 Task: Plan a time for the contract negotiation meeting.
Action: Mouse moved to (58, 113)
Screenshot: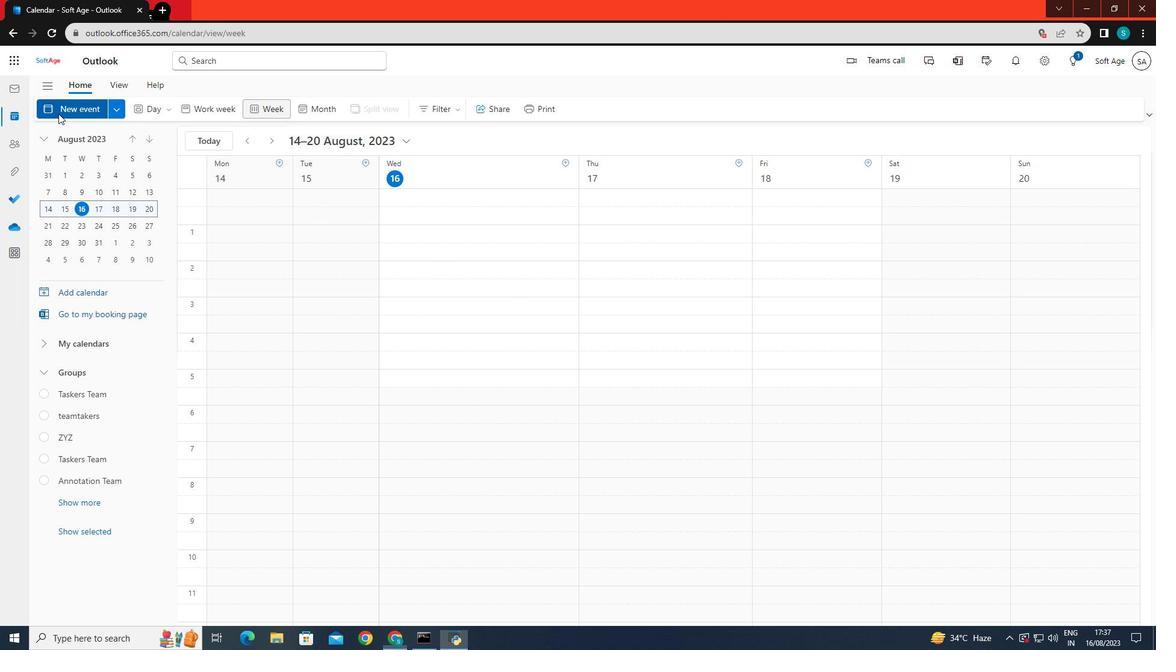 
Action: Mouse pressed left at (58, 113)
Screenshot: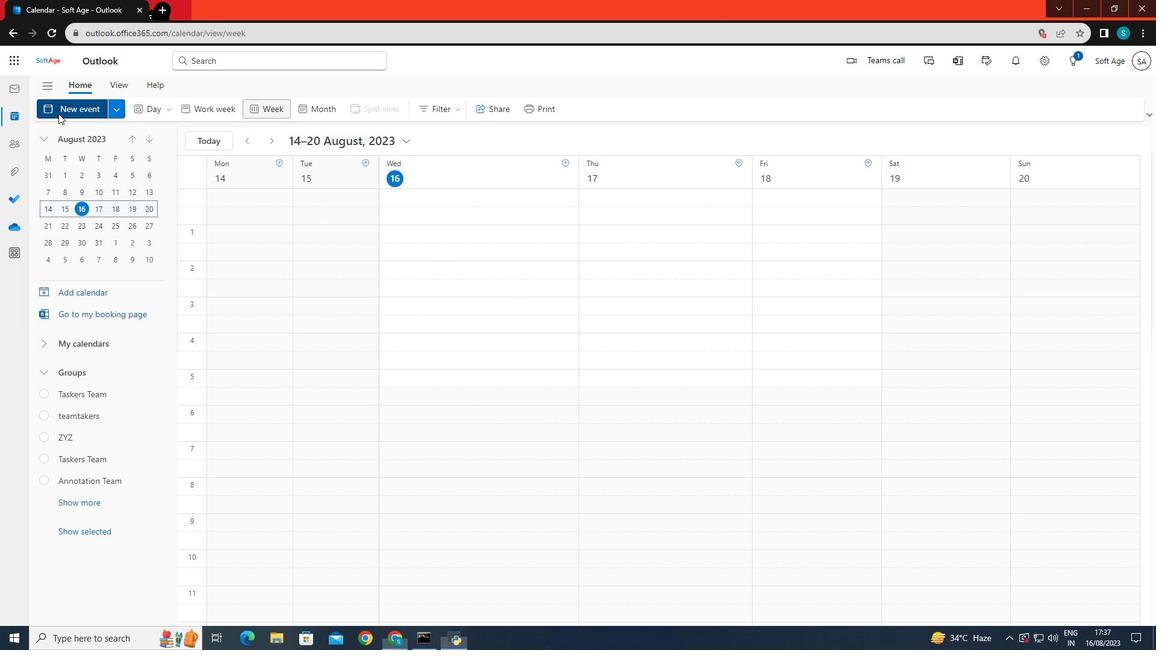 
Action: Mouse moved to (303, 184)
Screenshot: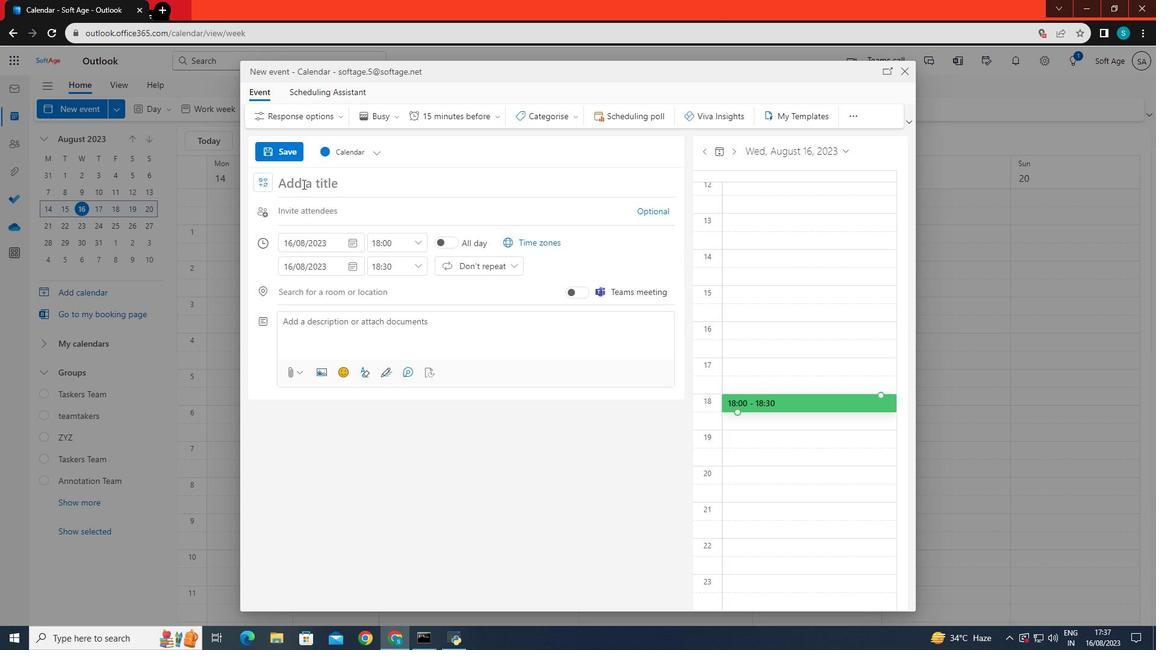 
Action: Mouse pressed left at (303, 184)
Screenshot: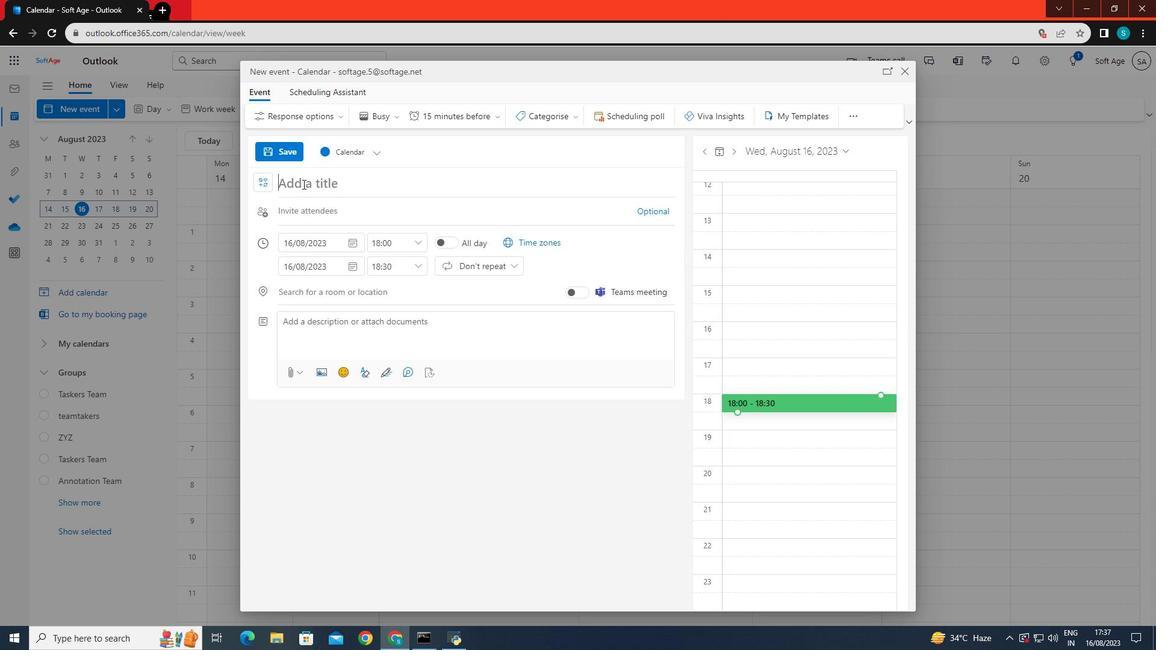 
Action: Key pressed negotiation<Key.space>meeting
Screenshot: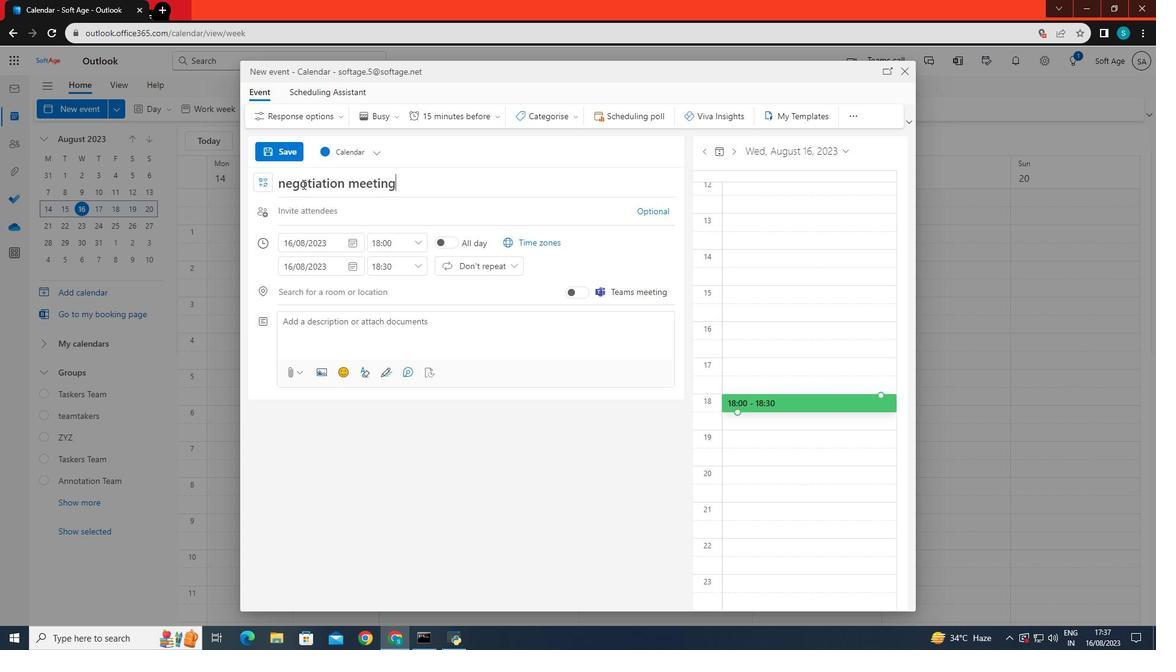 
Action: Mouse moved to (303, 248)
Screenshot: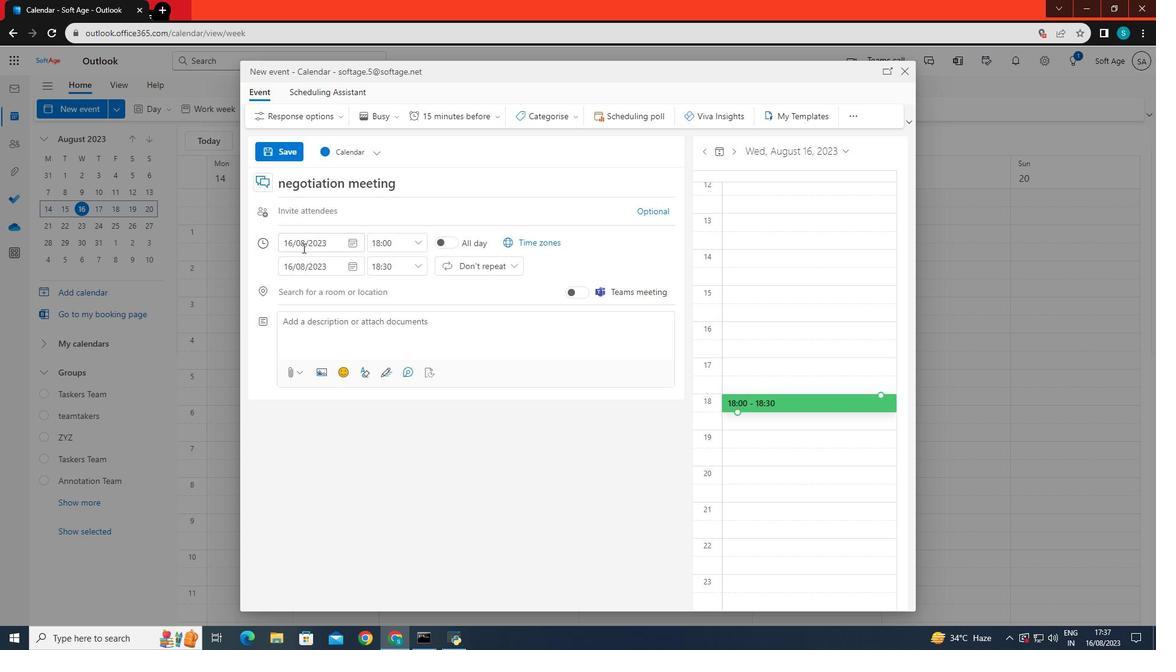 
Action: Mouse pressed left at (303, 248)
Screenshot: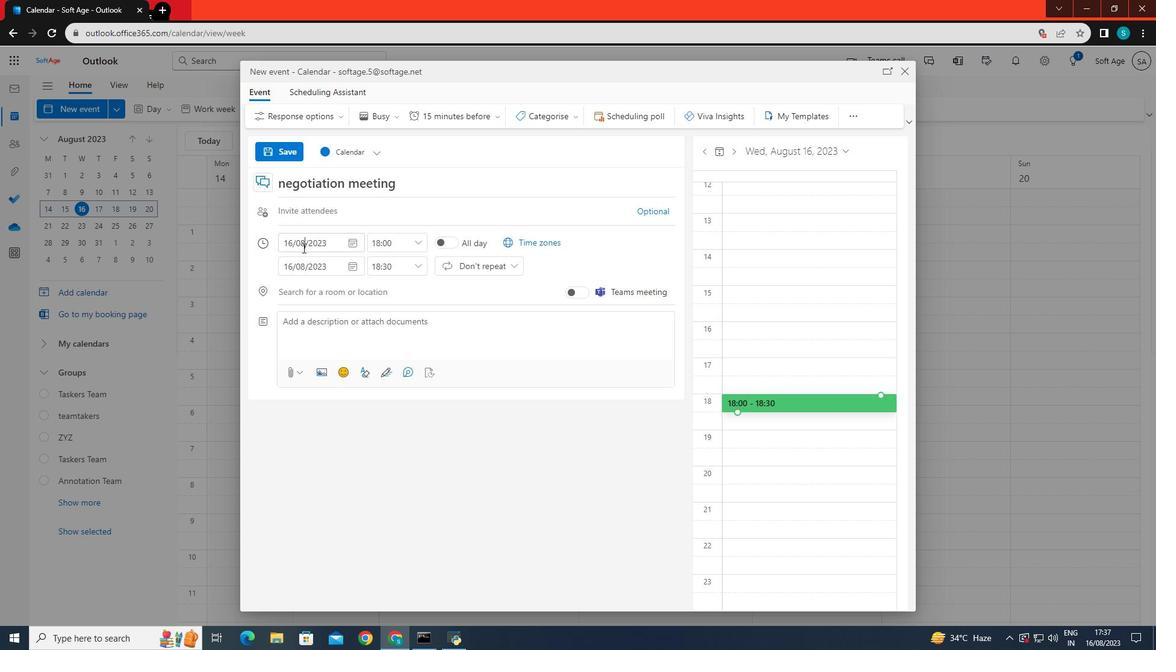 
Action: Mouse moved to (322, 369)
Screenshot: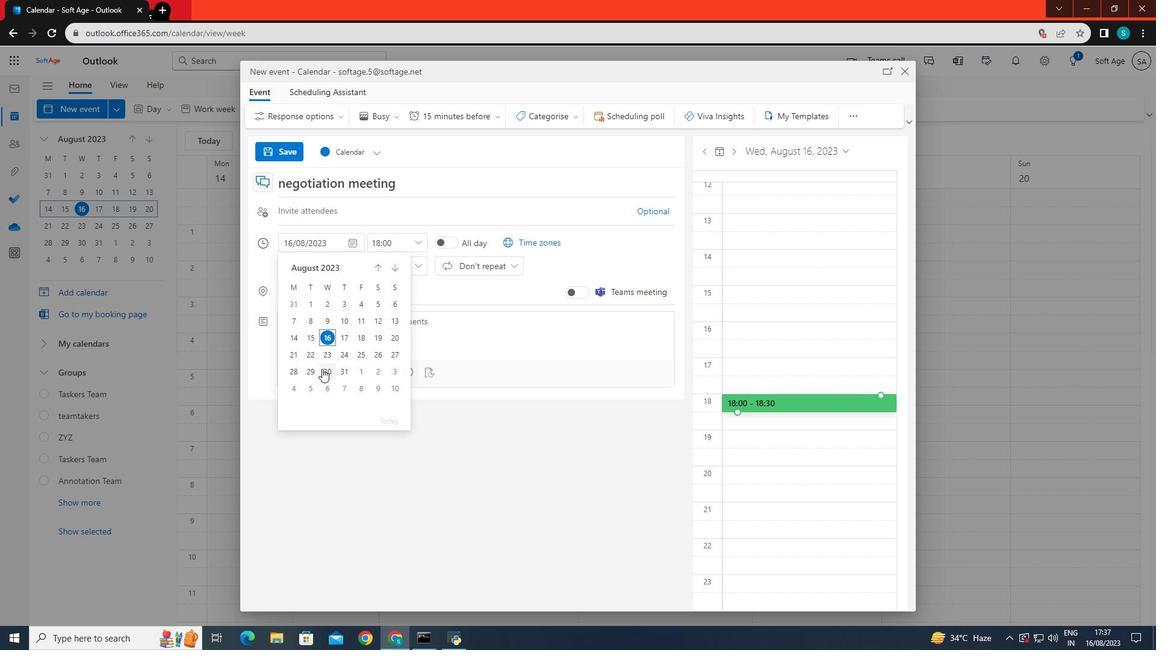 
Action: Mouse pressed left at (322, 369)
Screenshot: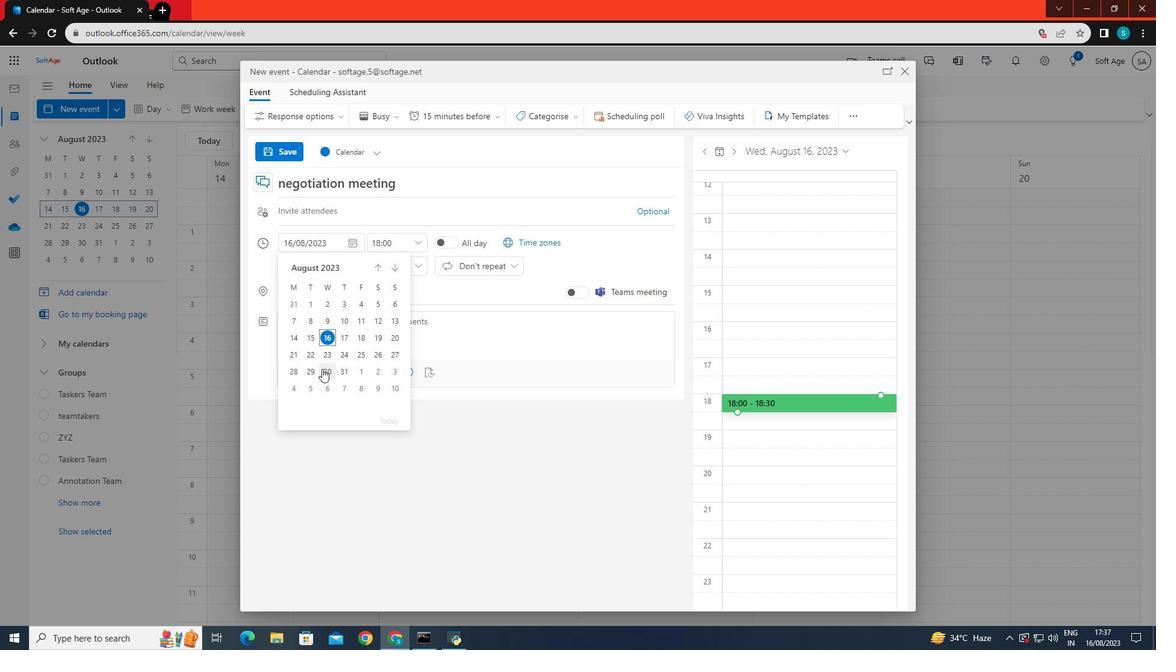 
Action: Mouse moved to (388, 241)
Screenshot: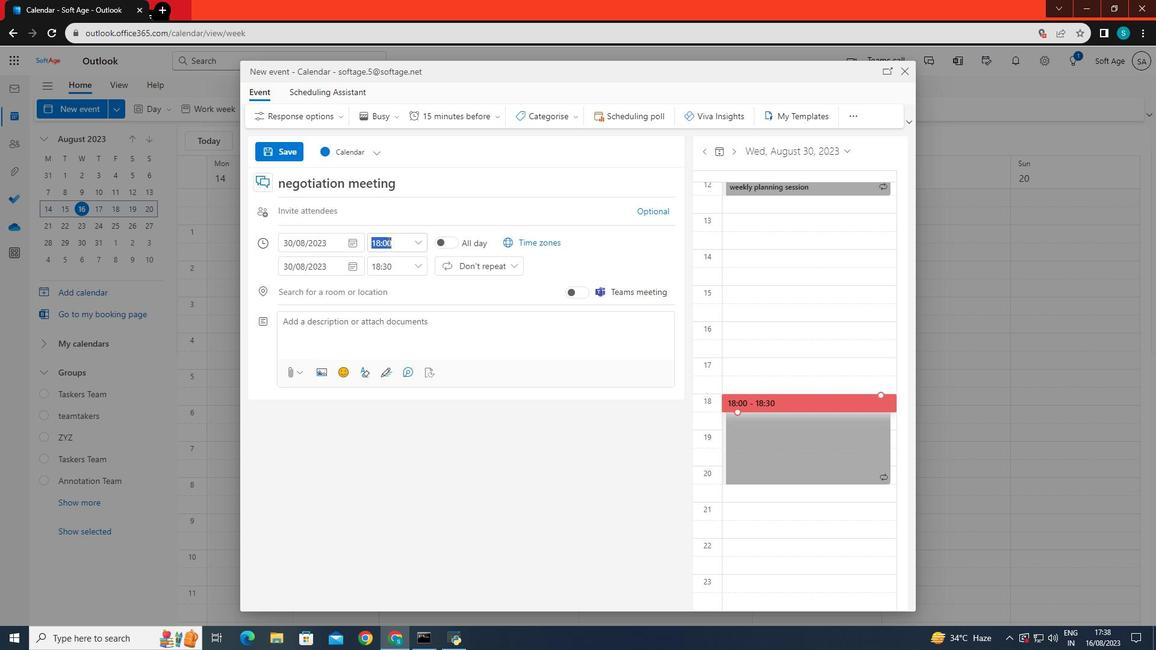 
Action: Mouse pressed left at (388, 241)
Screenshot: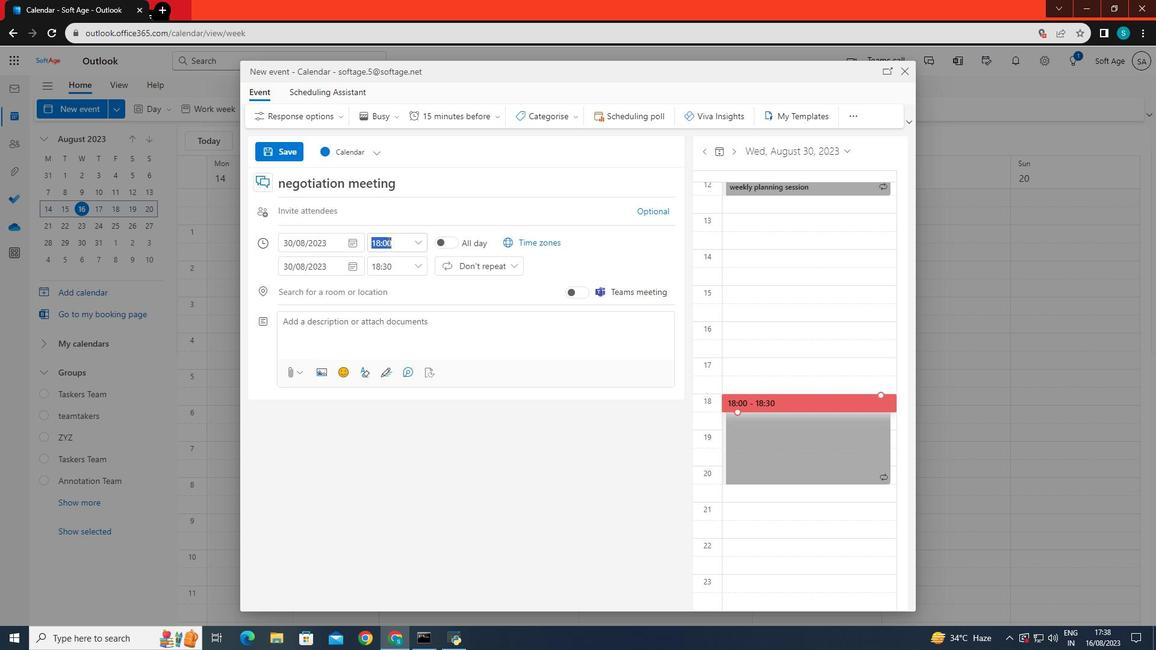 
Action: Mouse moved to (415, 241)
Screenshot: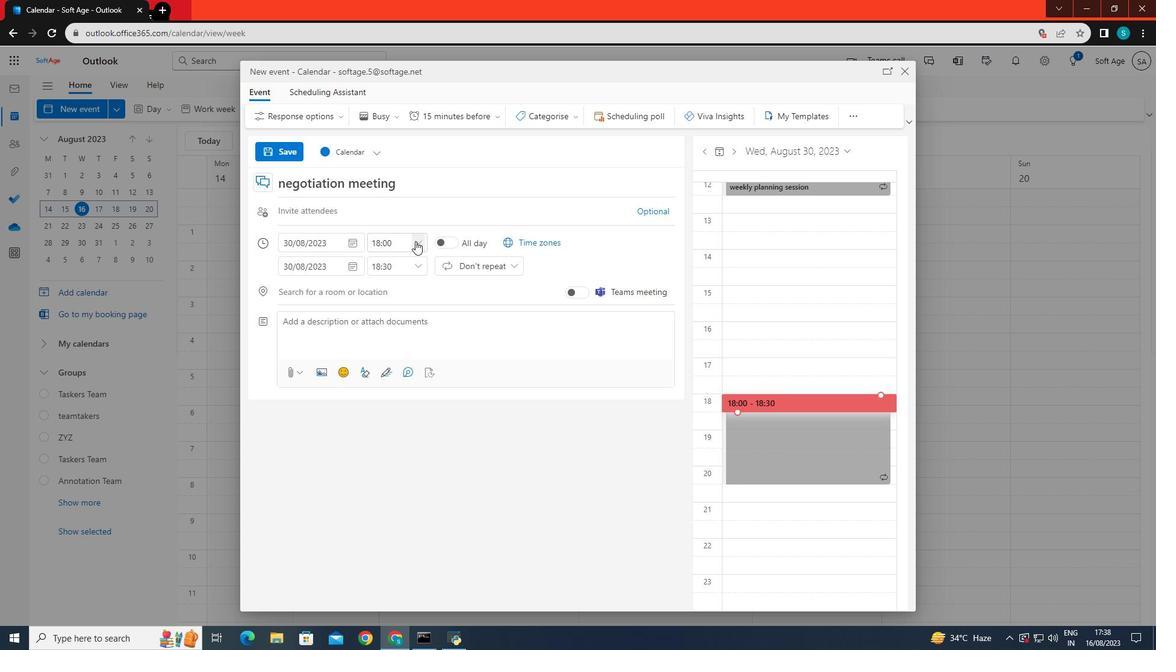 
Action: Mouse pressed left at (415, 241)
Screenshot: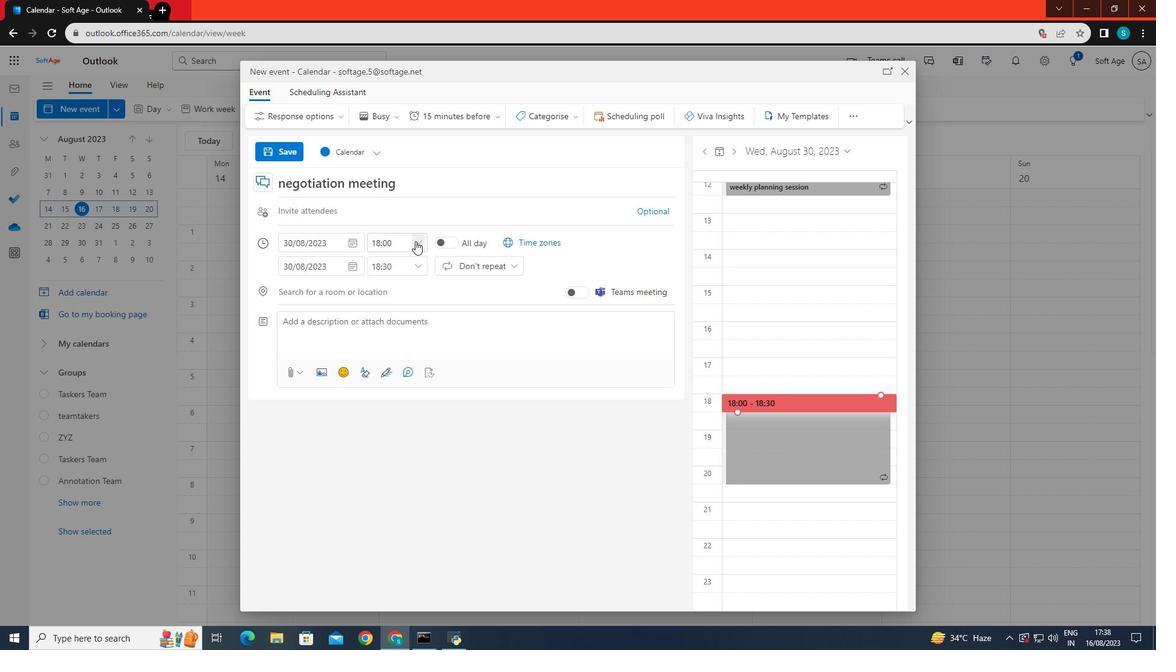 
Action: Mouse moved to (379, 329)
Screenshot: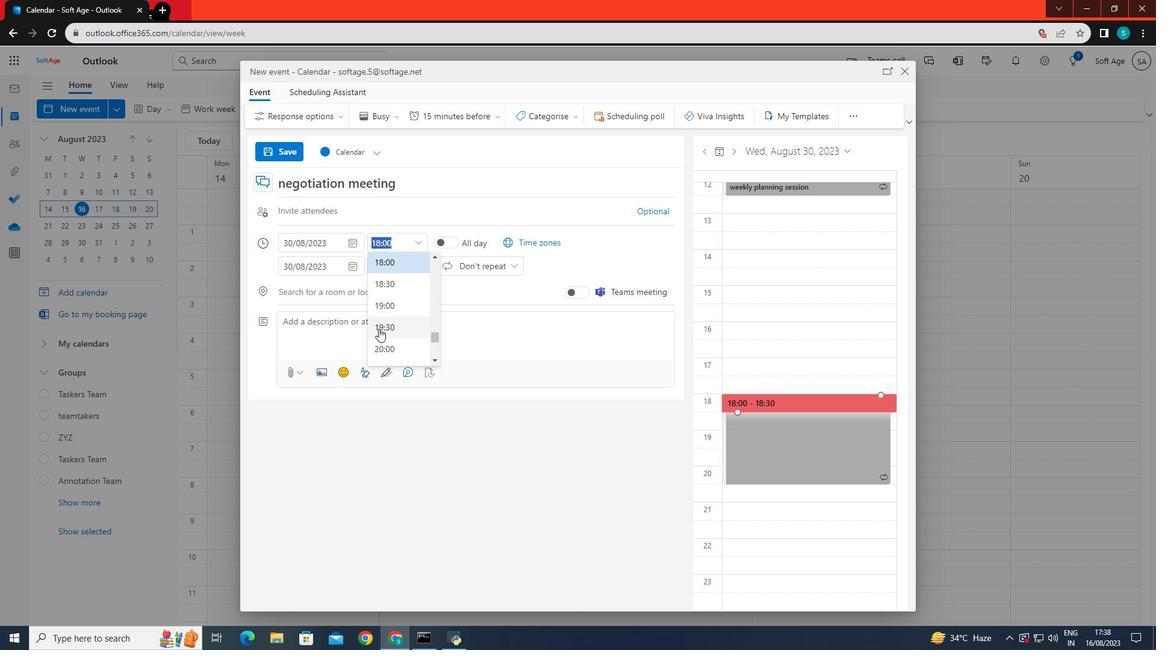 
Action: Mouse scrolled (379, 329) with delta (0, 0)
Screenshot: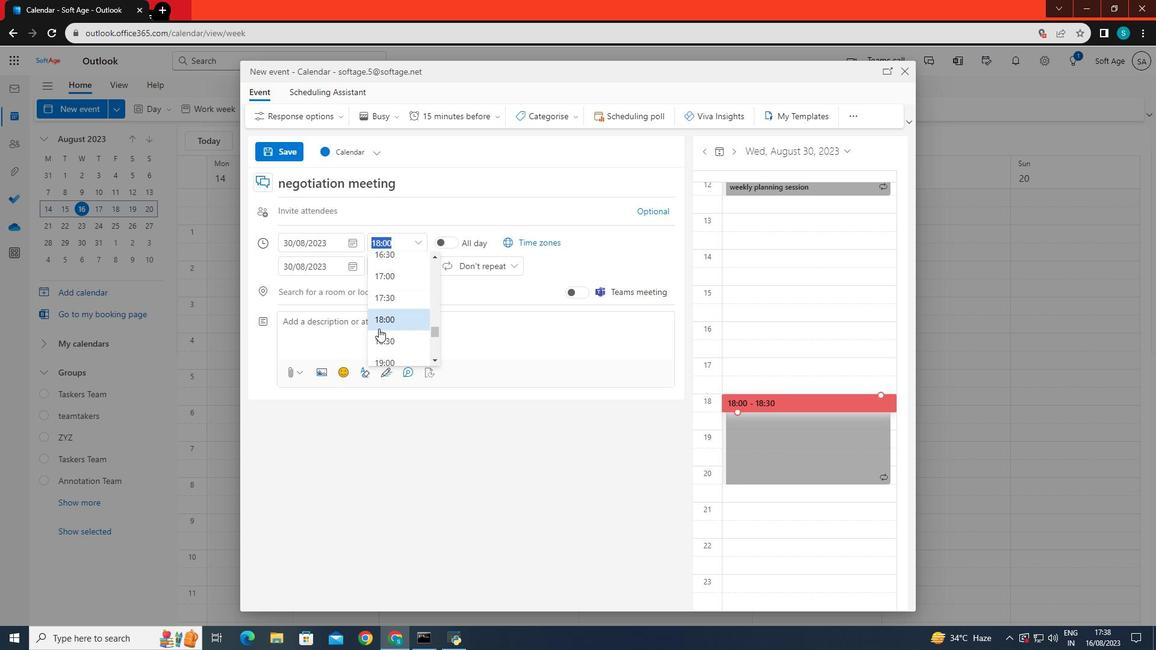 
Action: Mouse scrolled (379, 329) with delta (0, 0)
Screenshot: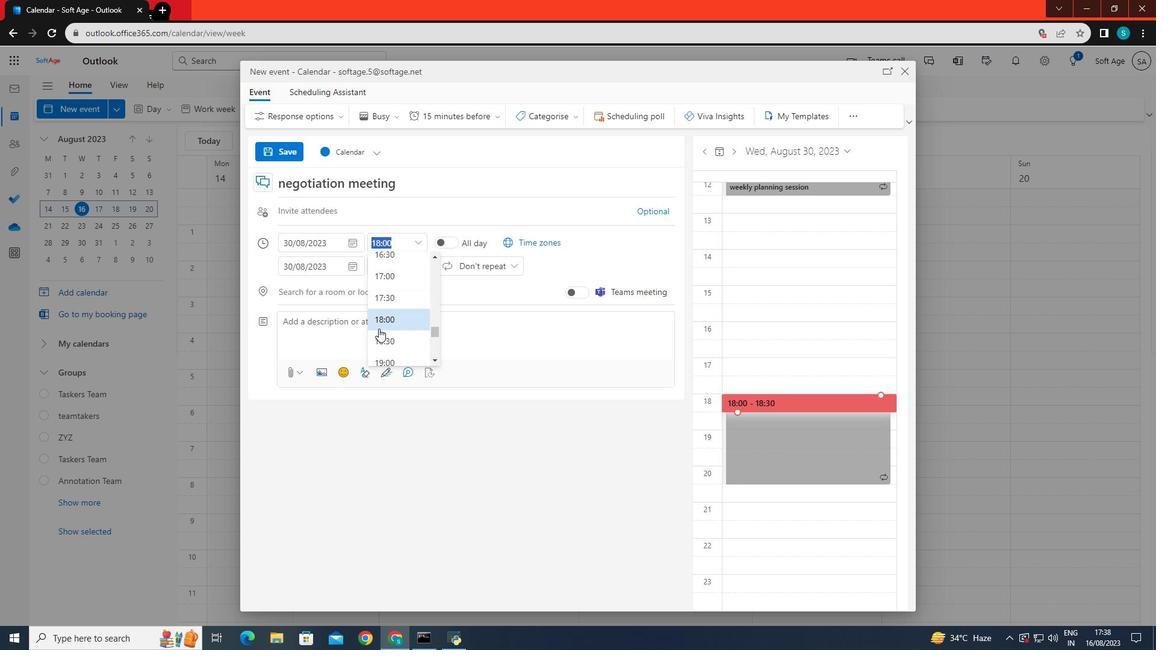 
Action: Mouse scrolled (379, 329) with delta (0, 0)
Screenshot: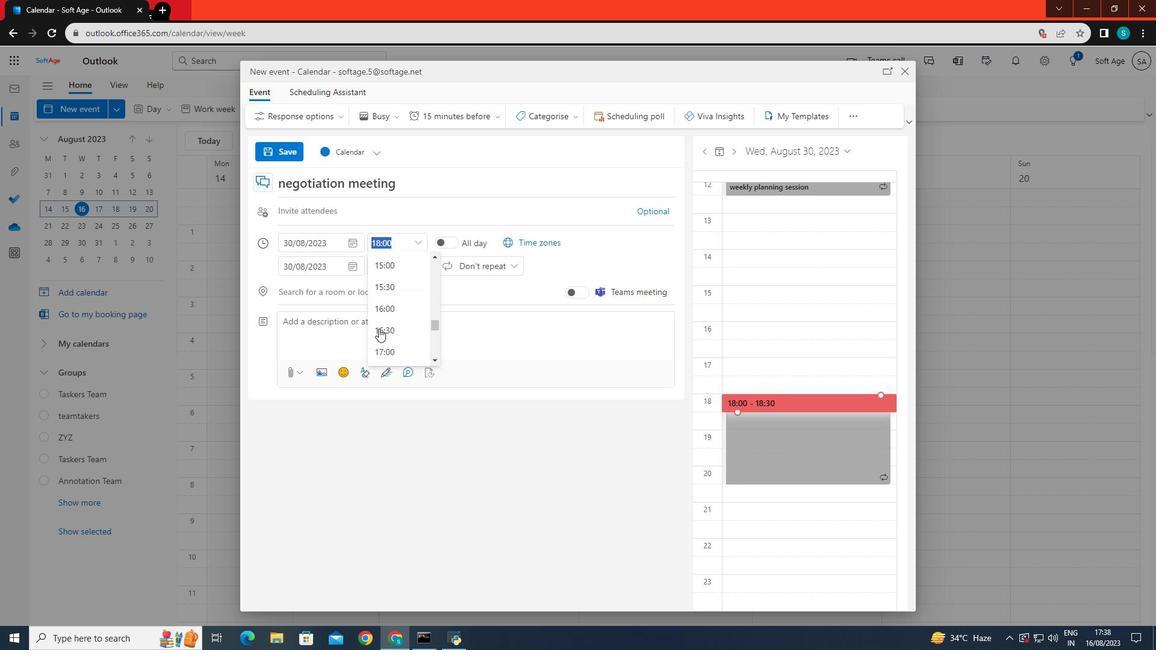 
Action: Mouse scrolled (379, 329) with delta (0, 0)
Screenshot: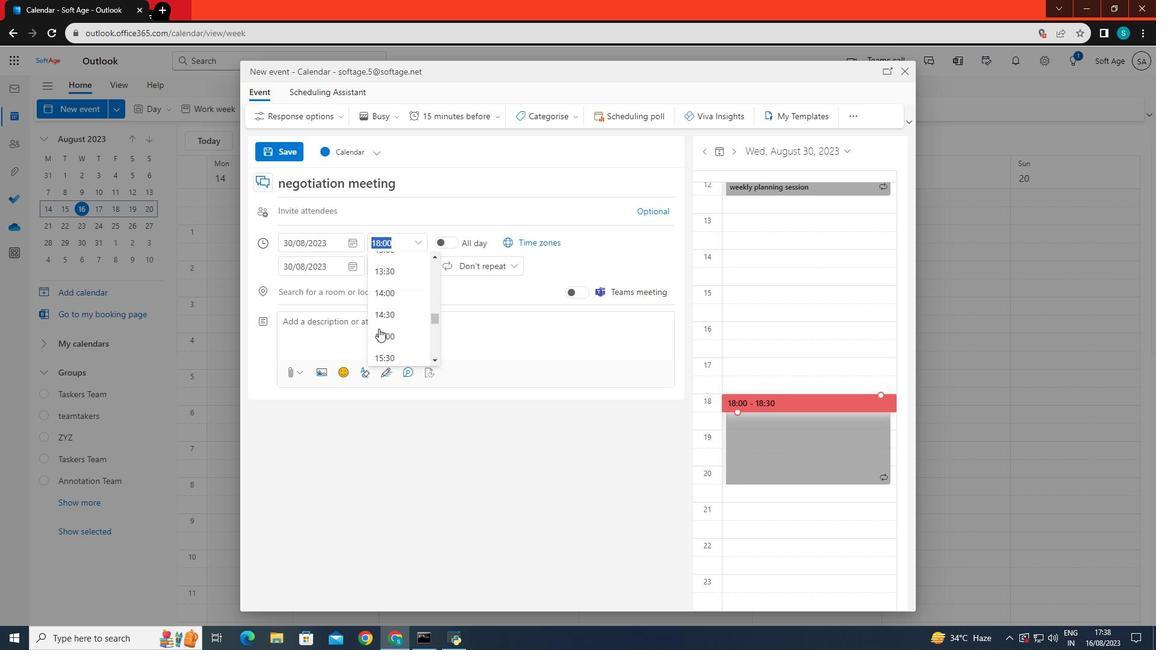 
Action: Mouse scrolled (379, 329) with delta (0, 0)
Screenshot: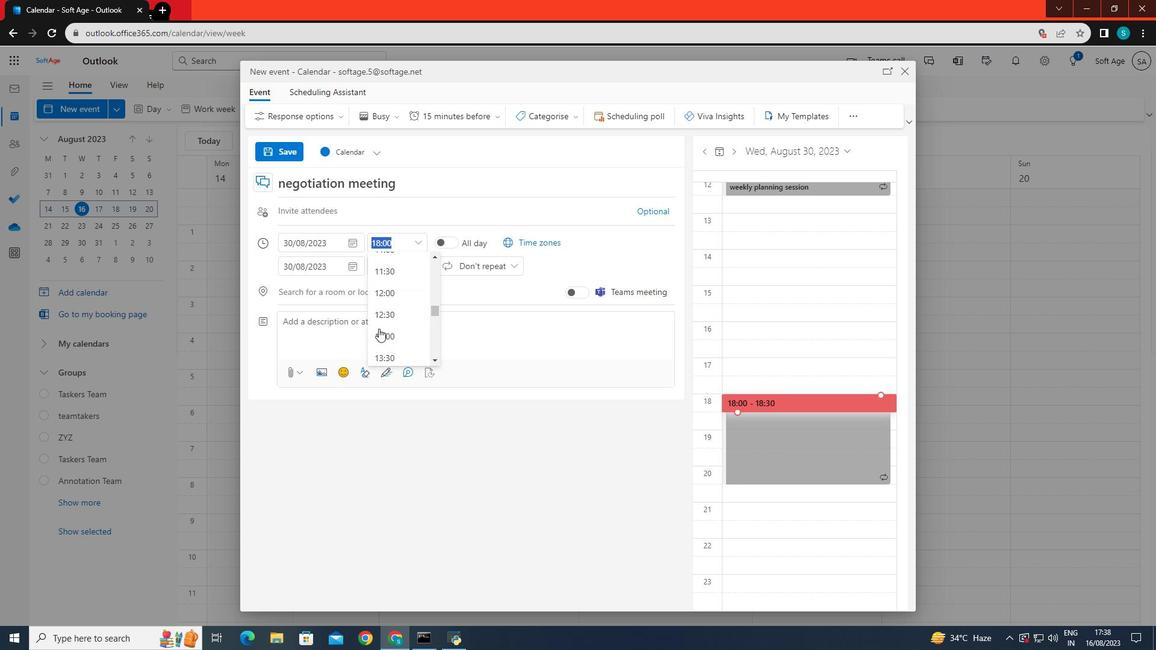 
Action: Mouse scrolled (379, 329) with delta (0, 0)
Screenshot: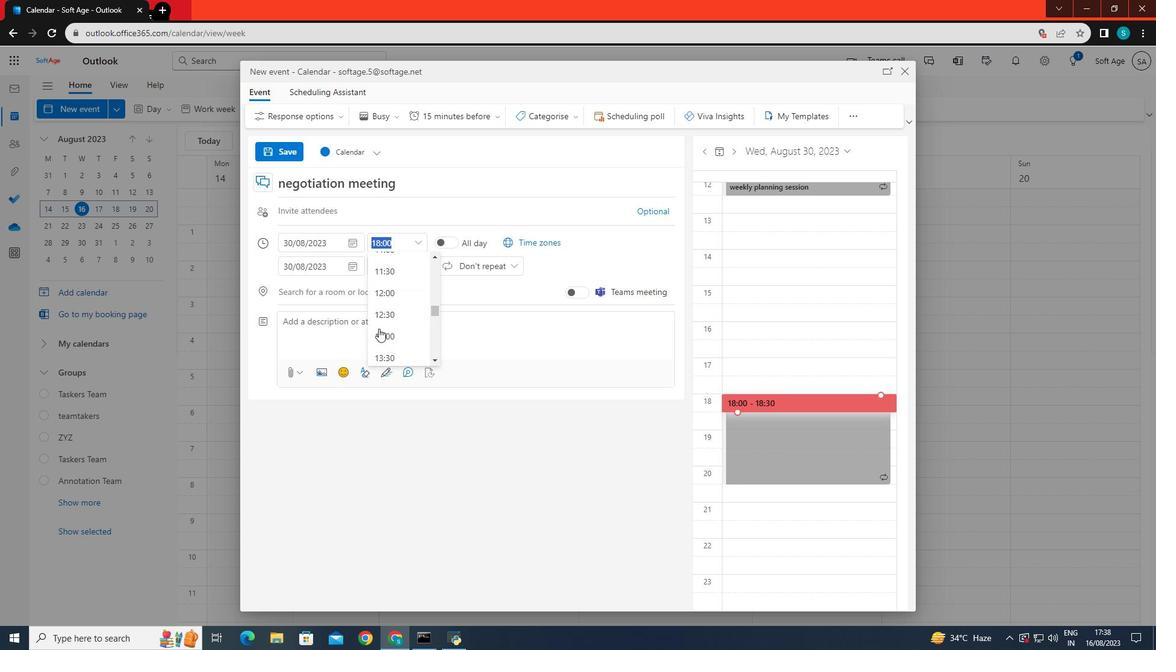 
Action: Mouse scrolled (379, 329) with delta (0, 0)
Screenshot: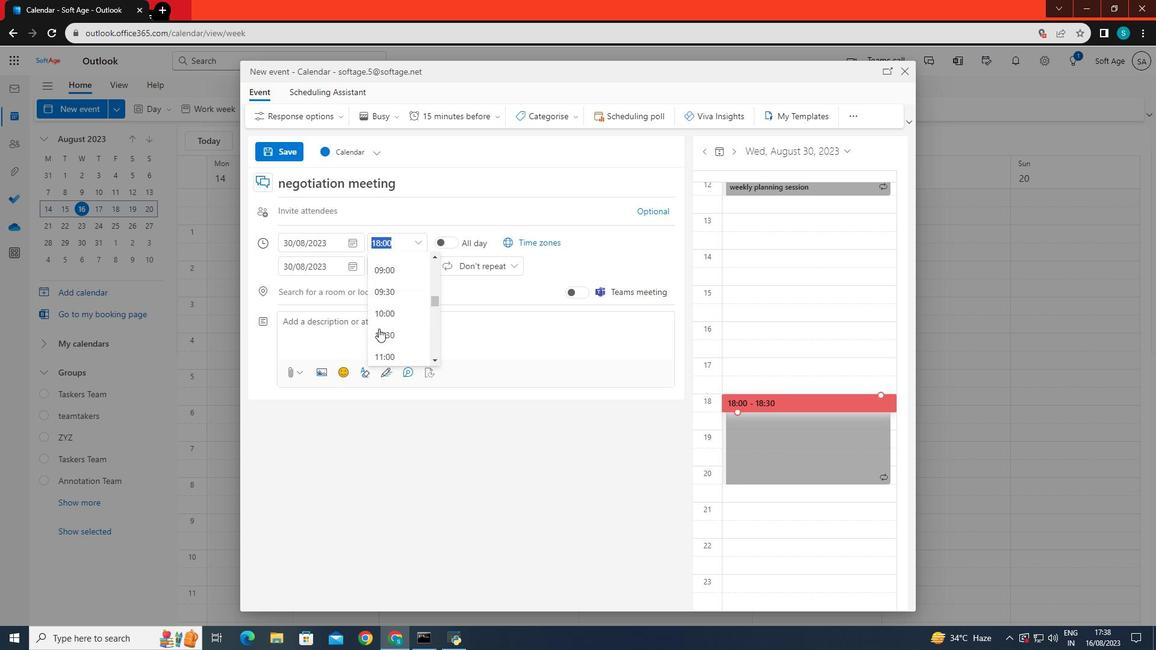
Action: Mouse moved to (400, 297)
Screenshot: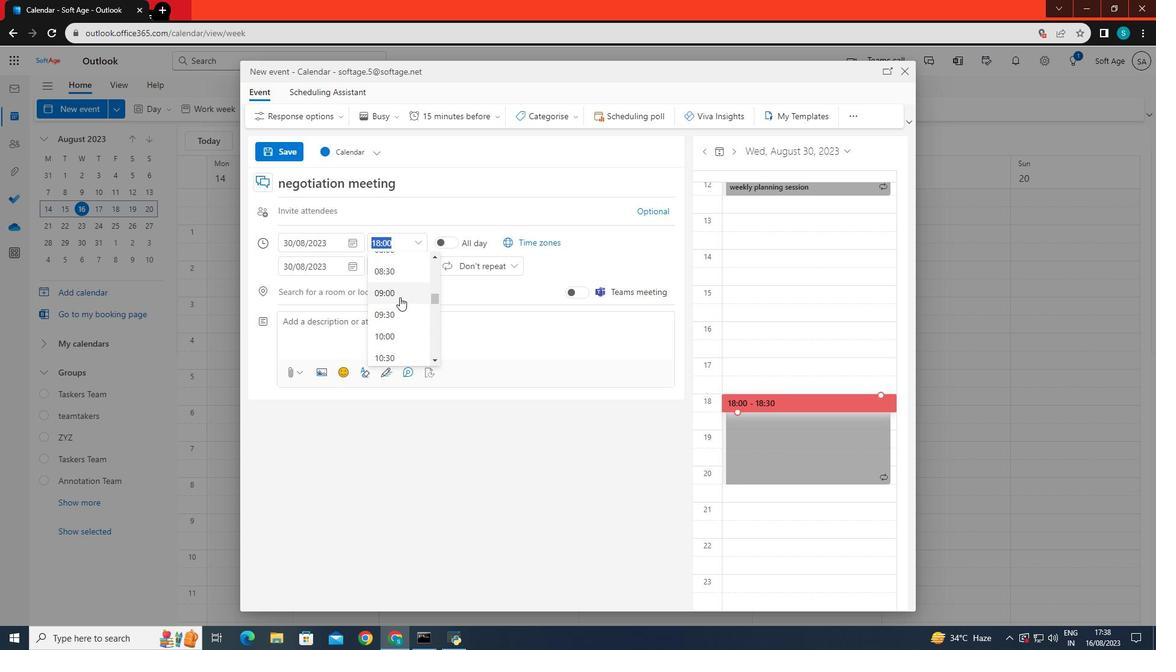 
Action: Mouse pressed left at (400, 297)
Screenshot: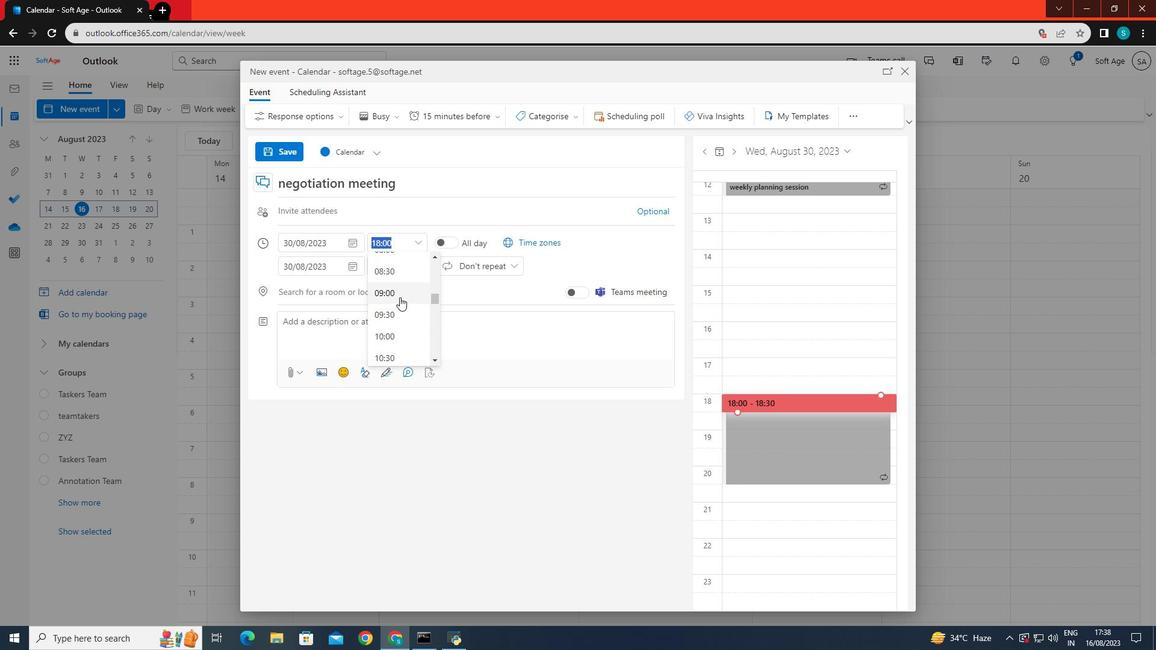 
Action: Mouse moved to (317, 318)
Screenshot: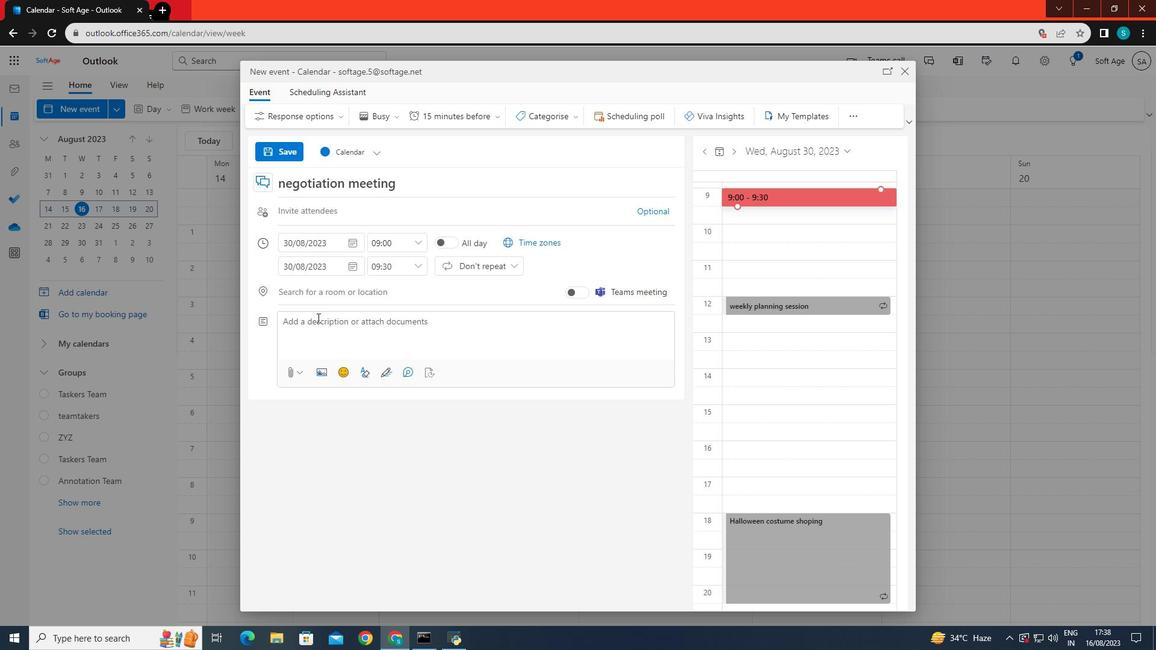 
Action: Mouse pressed left at (317, 318)
Screenshot: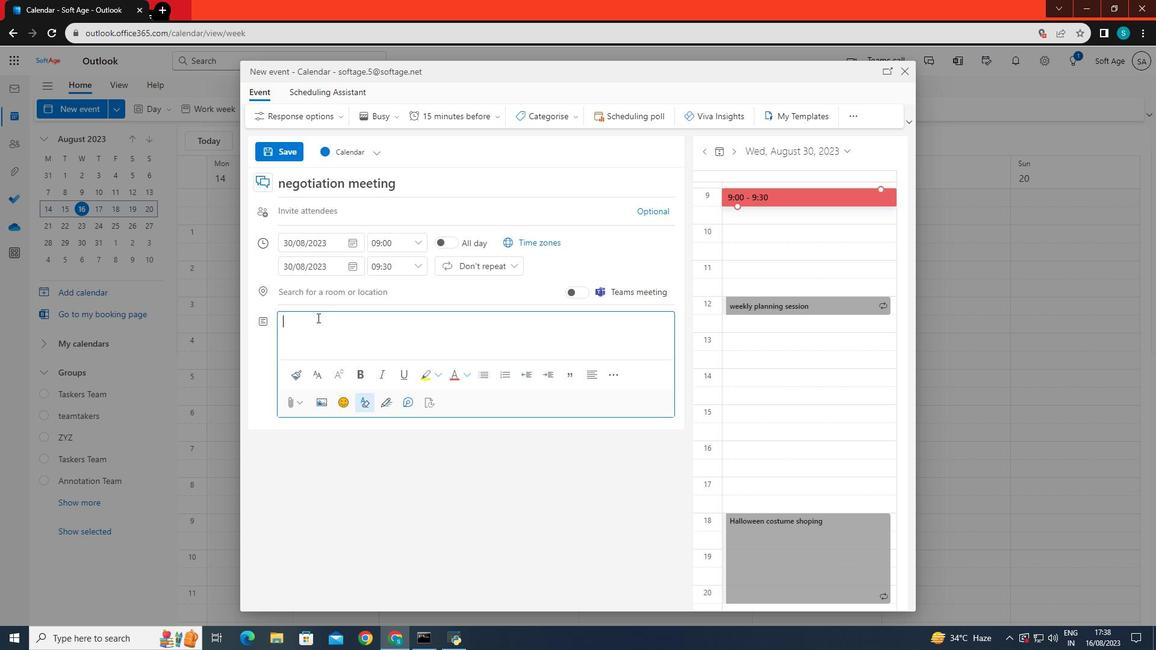 
Action: Key pressed <Key.caps_lock>P<Key.caps_lock>lan<Key.space>a<Key.space>time<Key.space>for<Key.space>the<Key.space>contract<Key.space>negotiation<Key.space>meeting
Screenshot: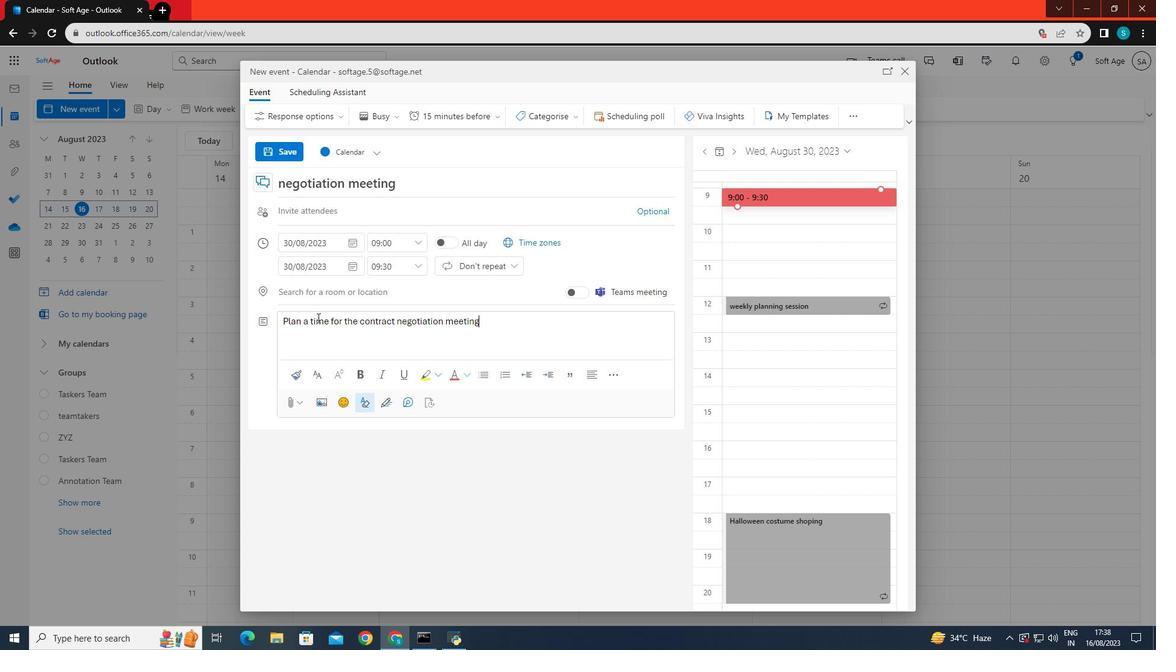 
Action: Mouse moved to (488, 327)
Screenshot: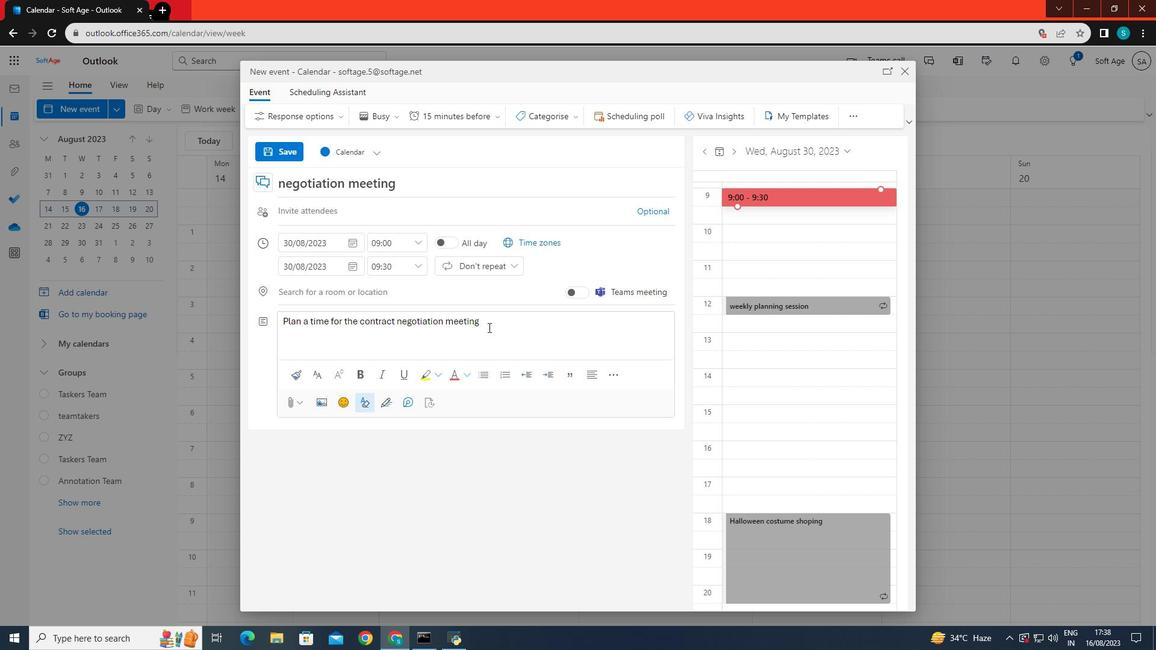 
Action: Key pressed .
Screenshot: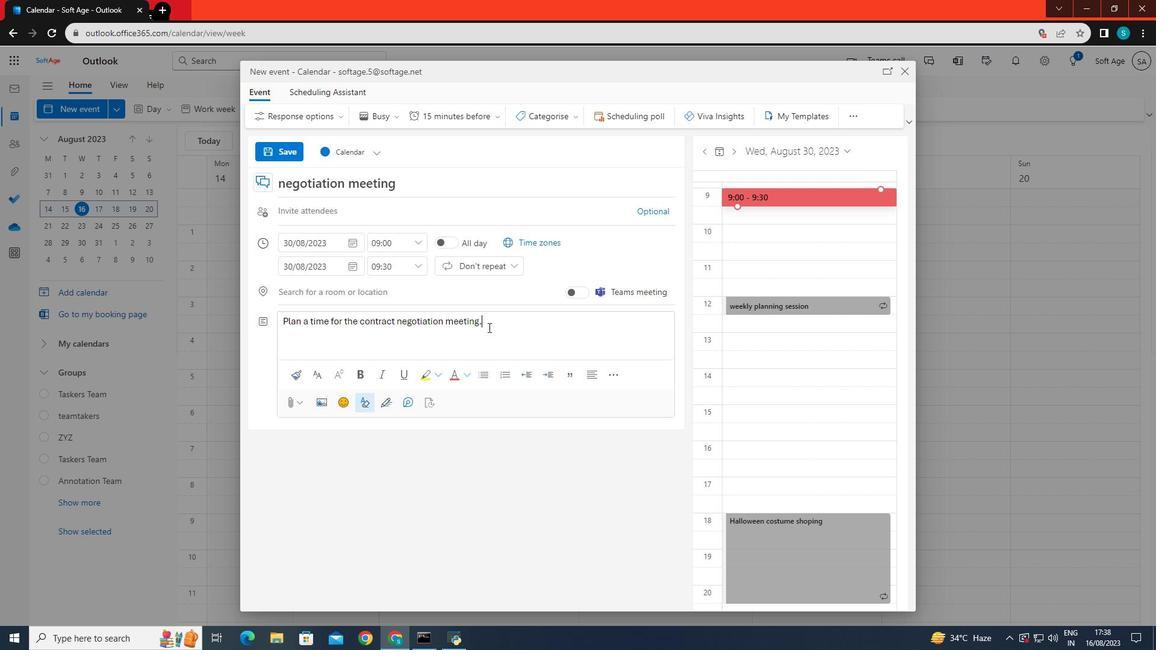 
Action: Mouse moved to (288, 154)
Screenshot: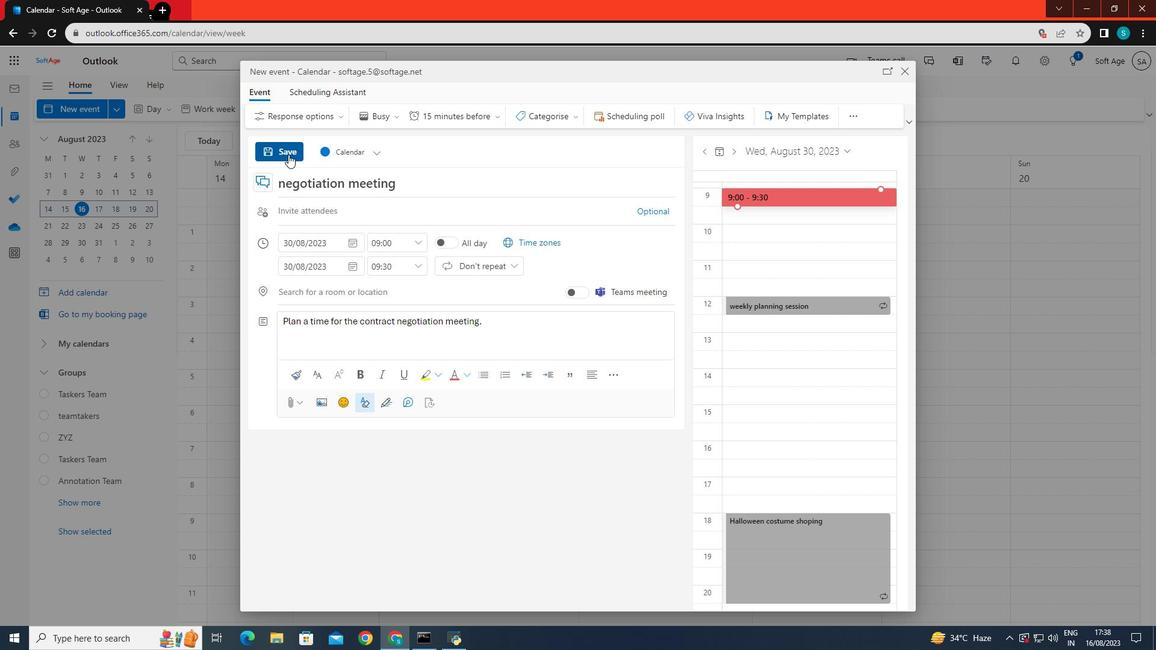 
Action: Mouse pressed left at (288, 154)
Screenshot: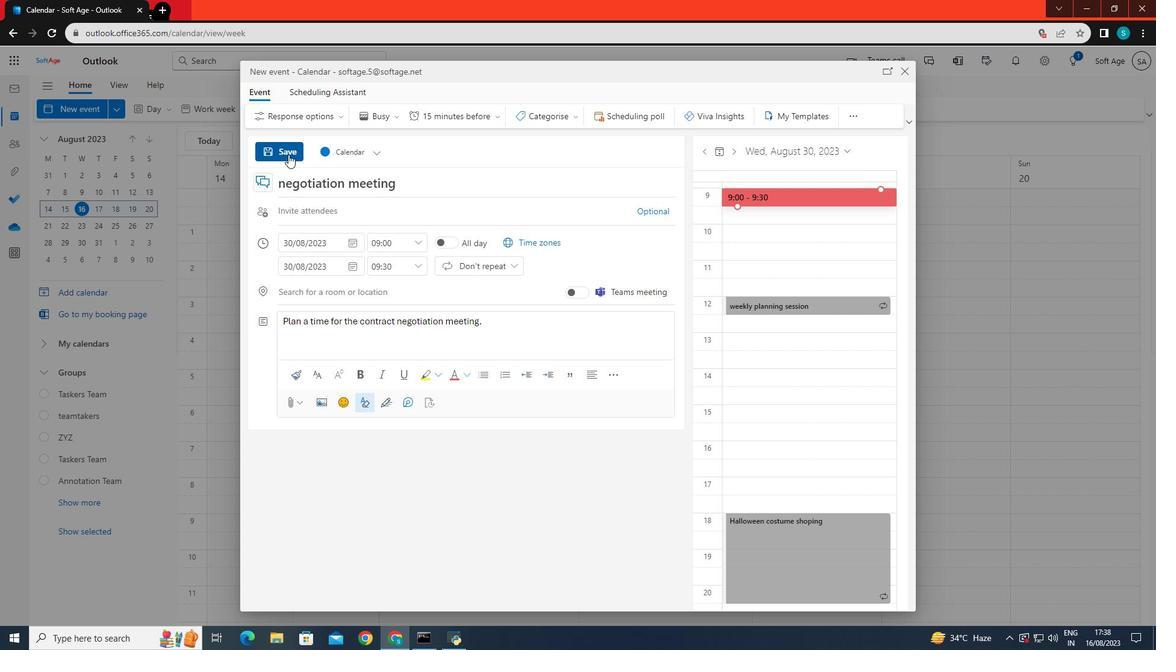 
Action: Mouse moved to (537, 503)
Screenshot: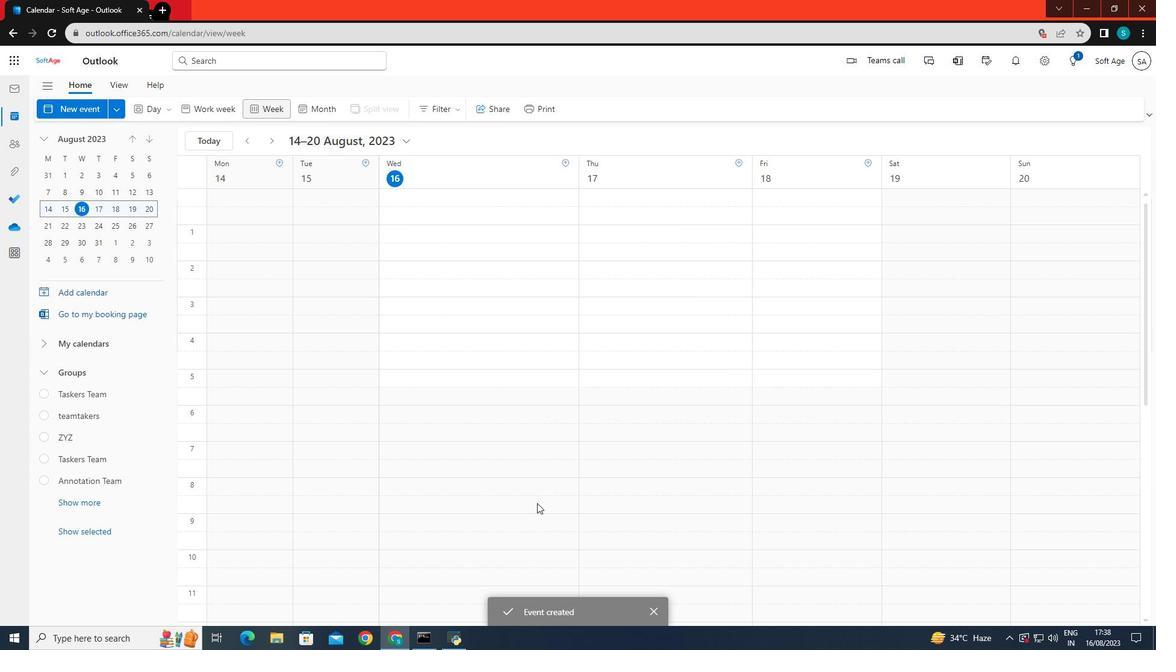
